 Task: Find directions from Seattle to Mount Rainier National Park in Washington.
Action: Mouse moved to (63, 60)
Screenshot: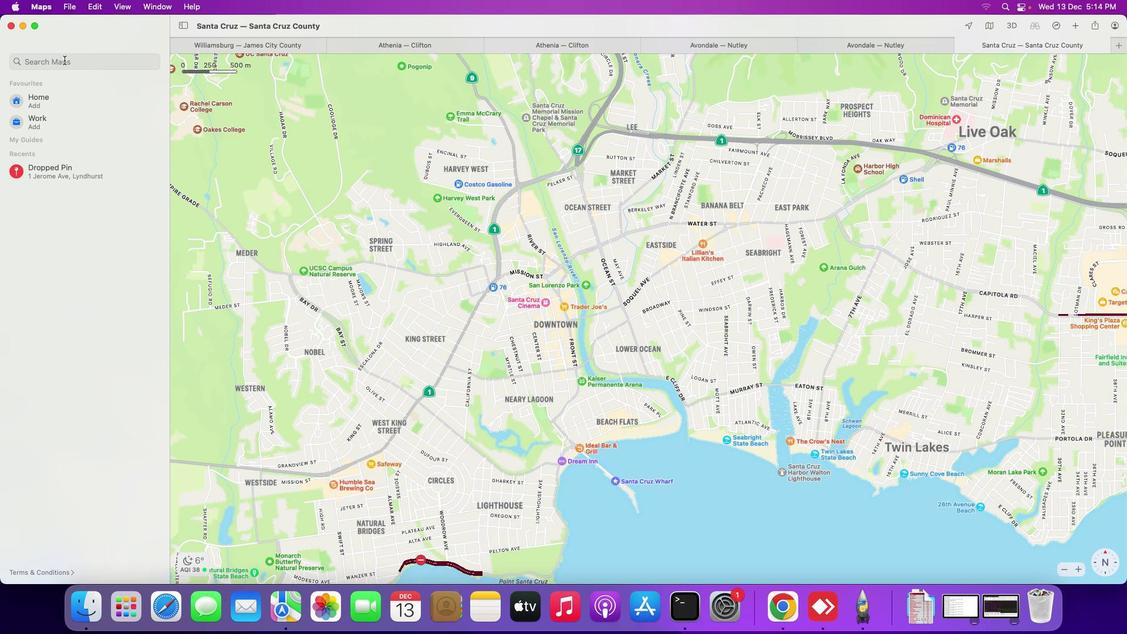 
Action: Mouse pressed left at (63, 60)
Screenshot: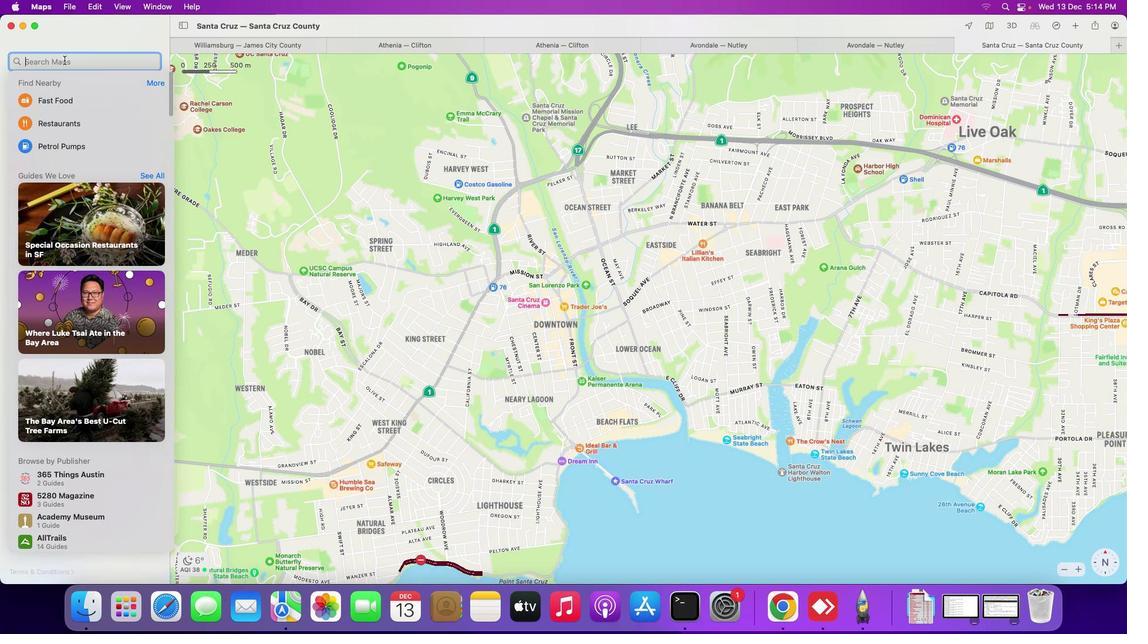 
Action: Mouse moved to (64, 60)
Screenshot: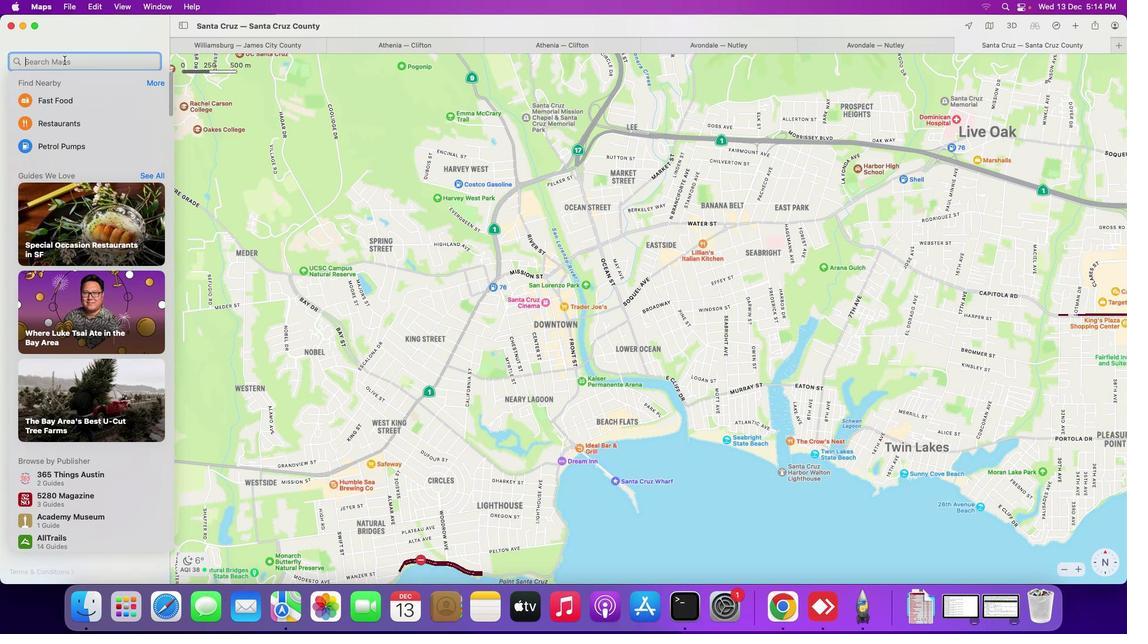 
Action: Key pressed Key.shift_r'S''e''a''t''t''l''e'Key.space't''o'Key.spaceKey.shift_r'M''o''u''n''t'Key.spaceKey.shift_r'R''a''i''n''i''e''r'Key.spaceKey.shift_r'N''a''t''i''o''n''a''l'Key.spaceKey.shift_r'P''a''r''k'Key.space'i''n'Key.spaceKey.shift_r'W''a''s''h''i''n''g''t''o''n'Key.enter
Screenshot: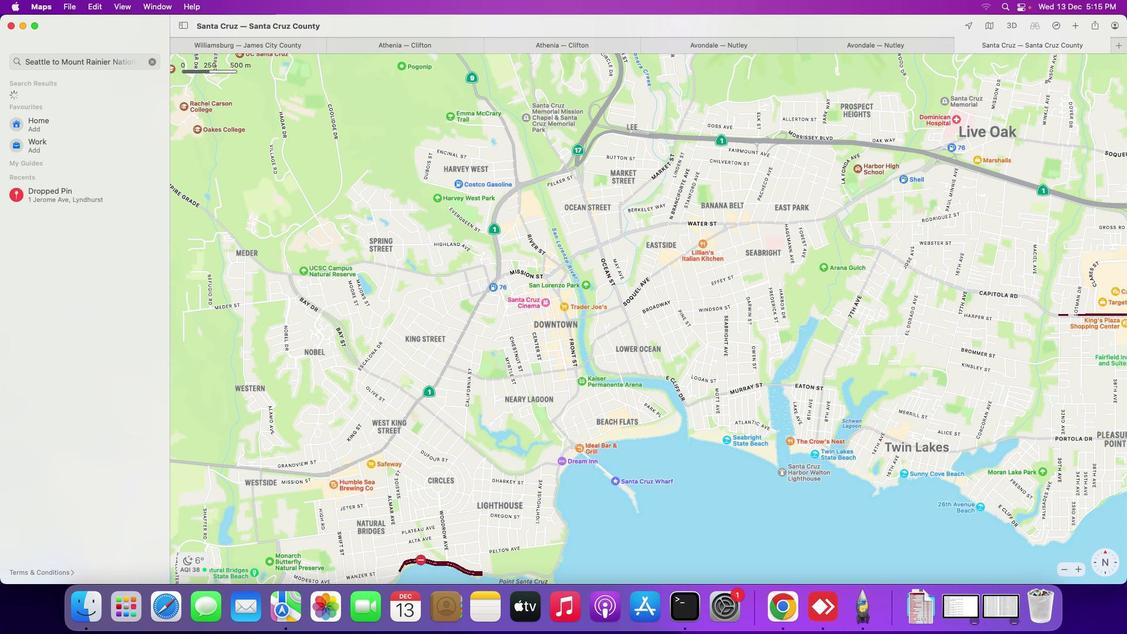 
Action: Mouse moved to (810, 318)
Screenshot: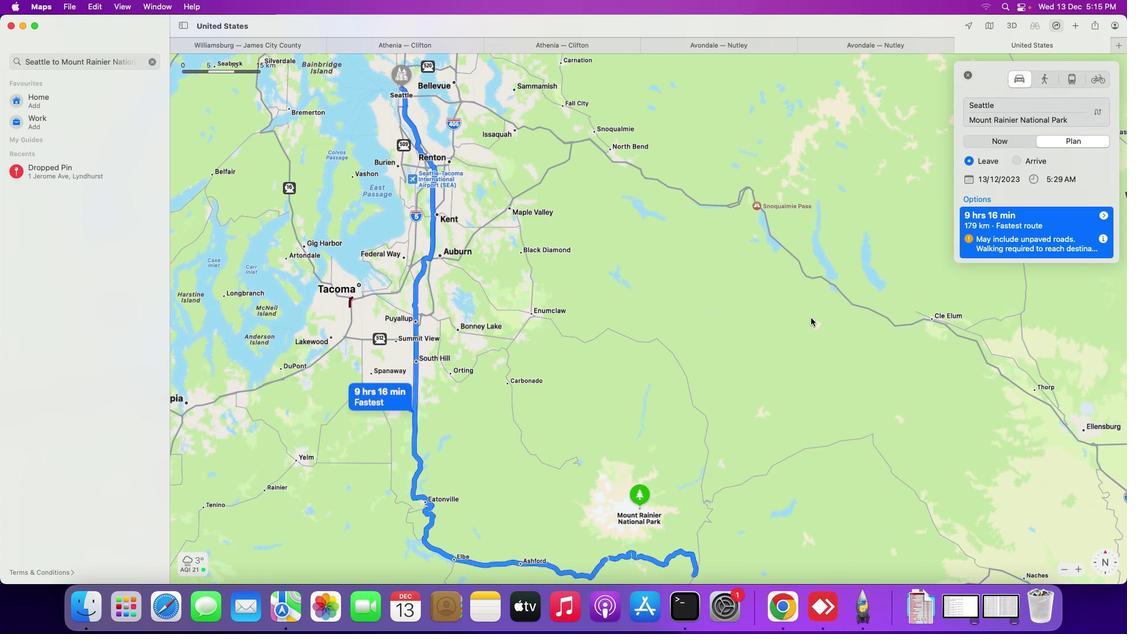 
Action: Mouse scrolled (810, 318) with delta (0, 0)
Screenshot: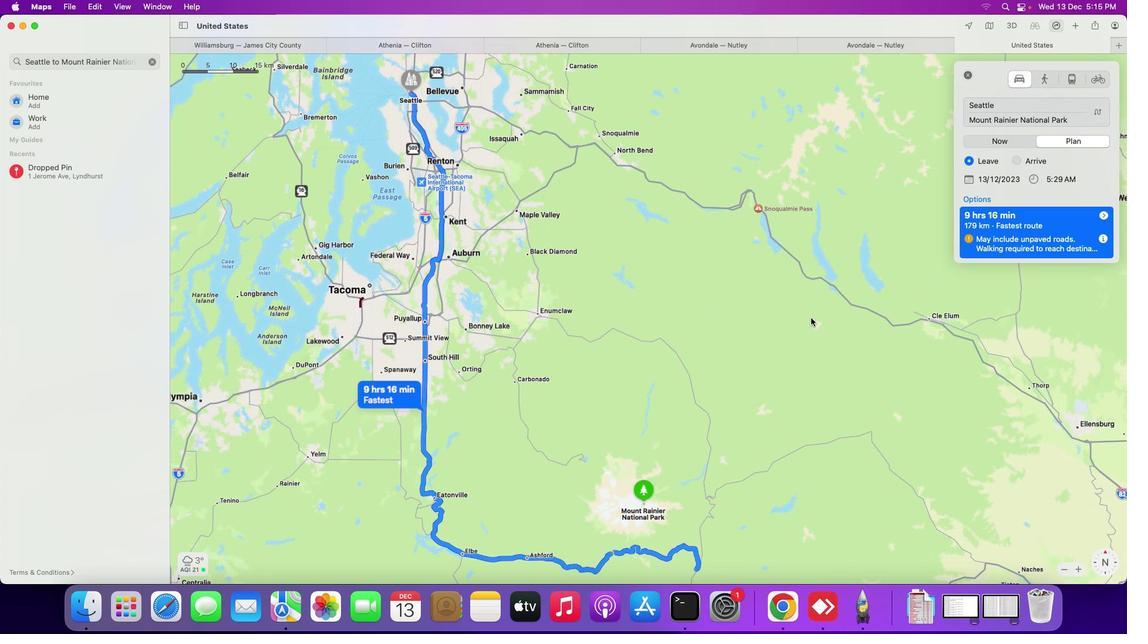 
Action: Mouse scrolled (810, 318) with delta (0, 0)
Screenshot: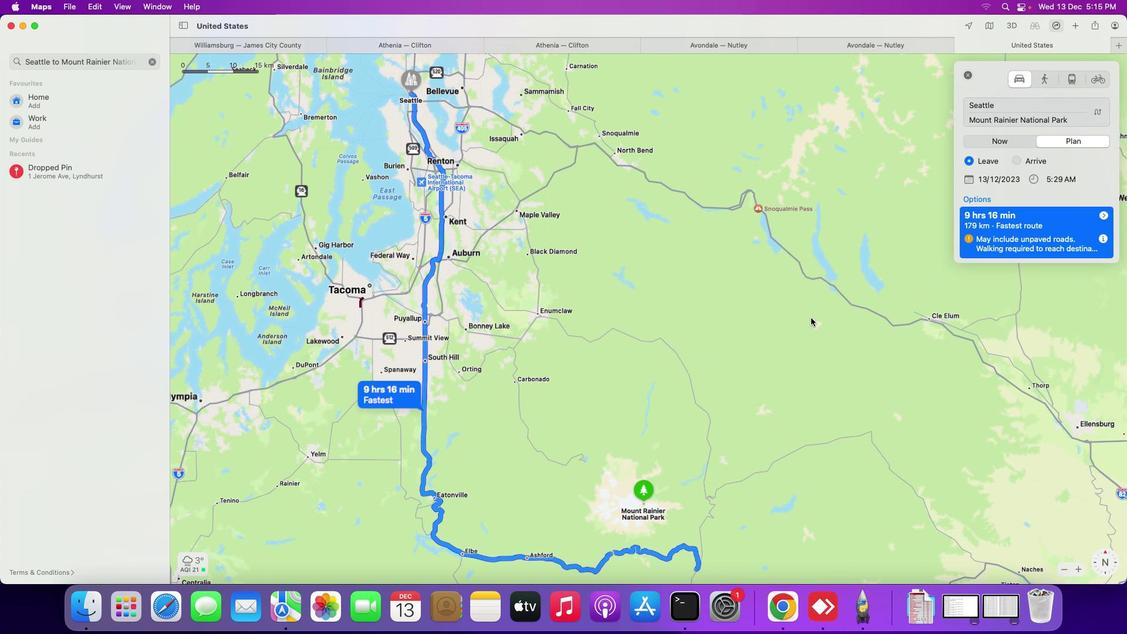 
Action: Mouse scrolled (810, 318) with delta (0, 0)
Screenshot: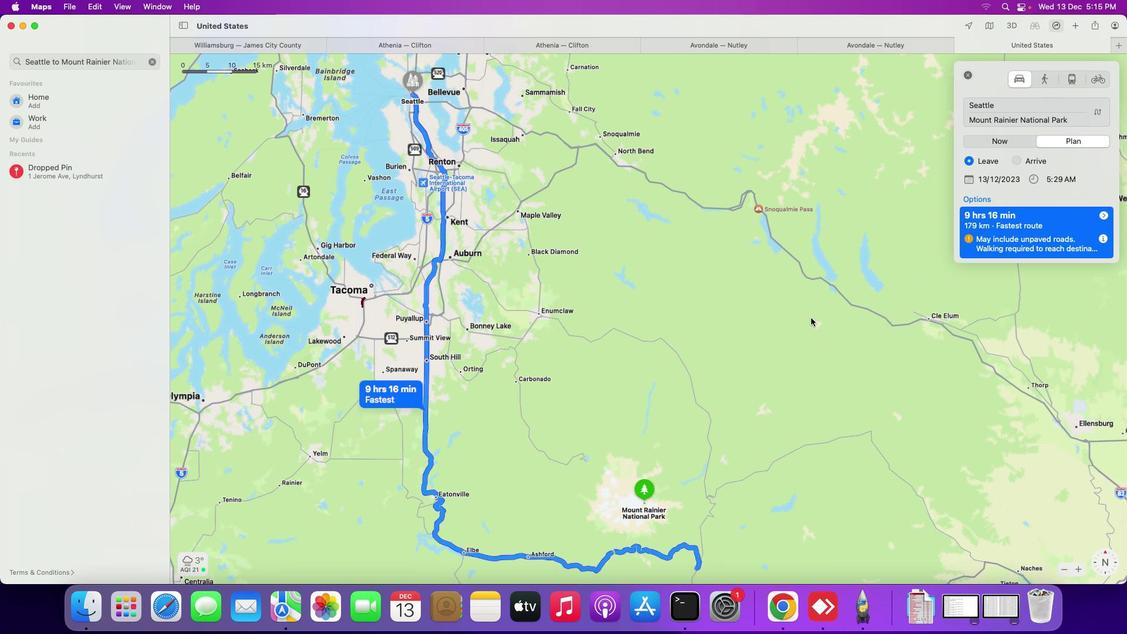 
Action: Mouse scrolled (810, 318) with delta (0, 0)
Screenshot: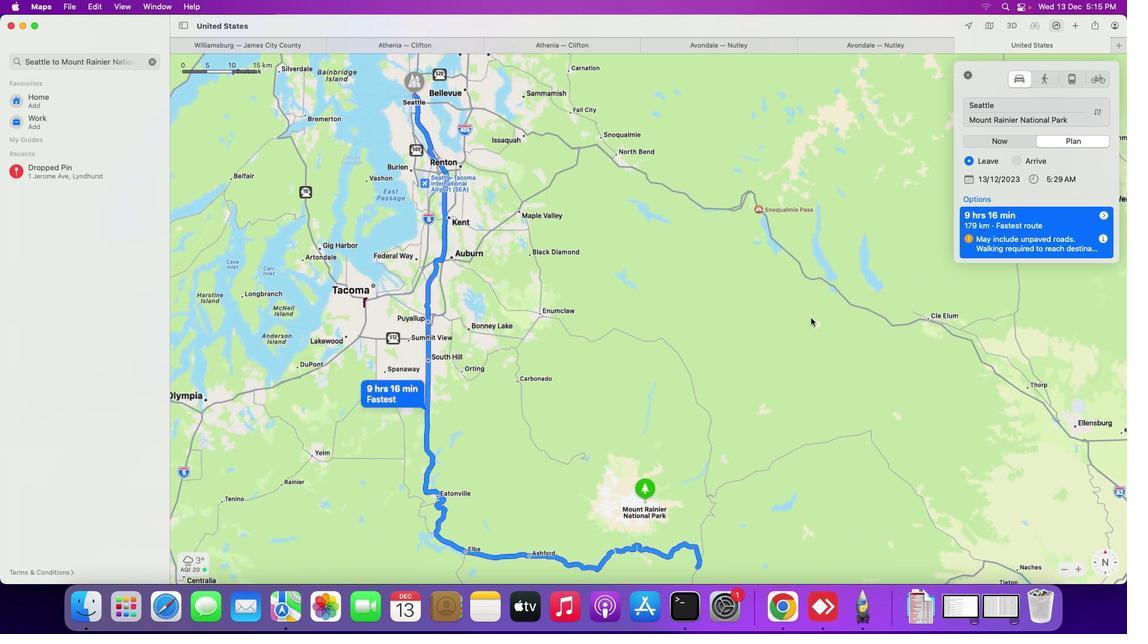 
Action: Mouse scrolled (810, 318) with delta (0, 0)
Screenshot: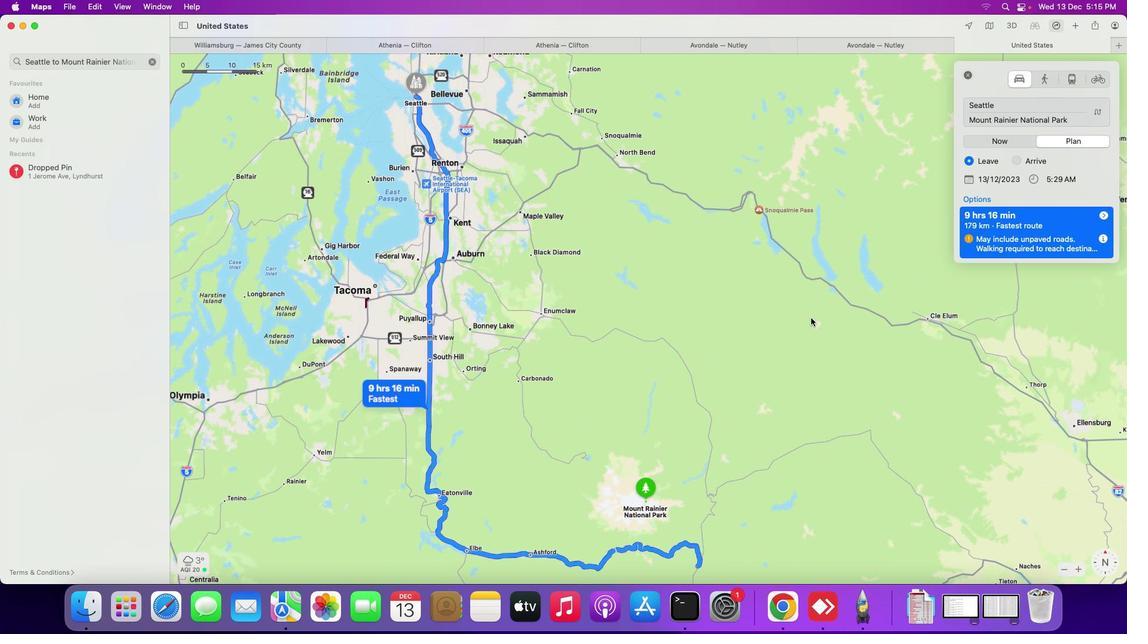 
Action: Mouse scrolled (810, 318) with delta (0, 0)
Screenshot: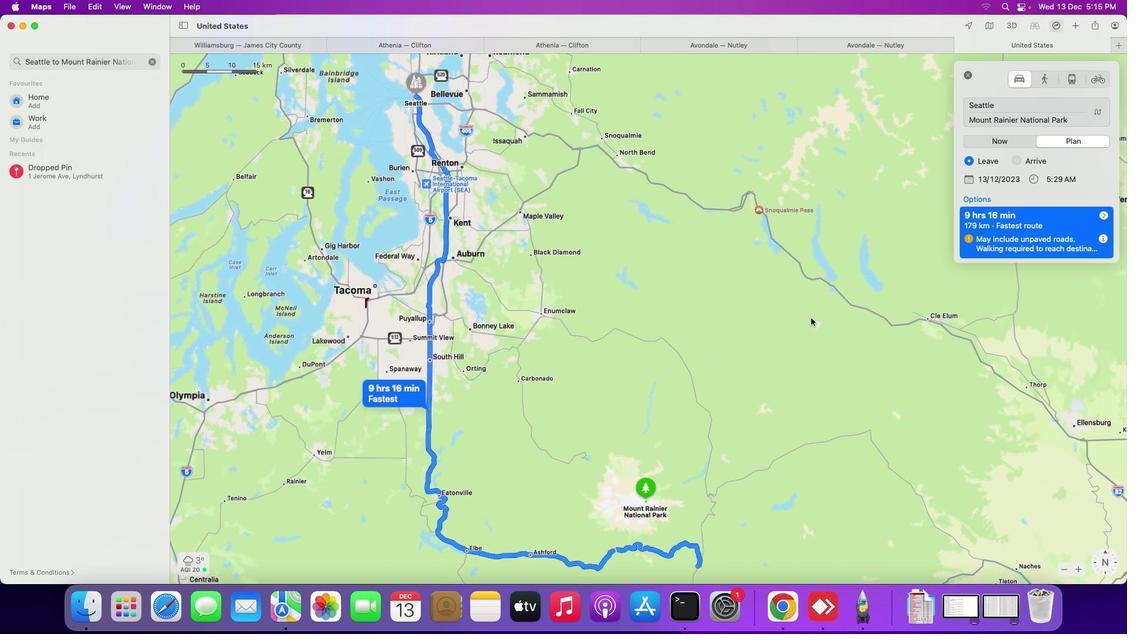
Action: Mouse scrolled (810, 318) with delta (0, 0)
Screenshot: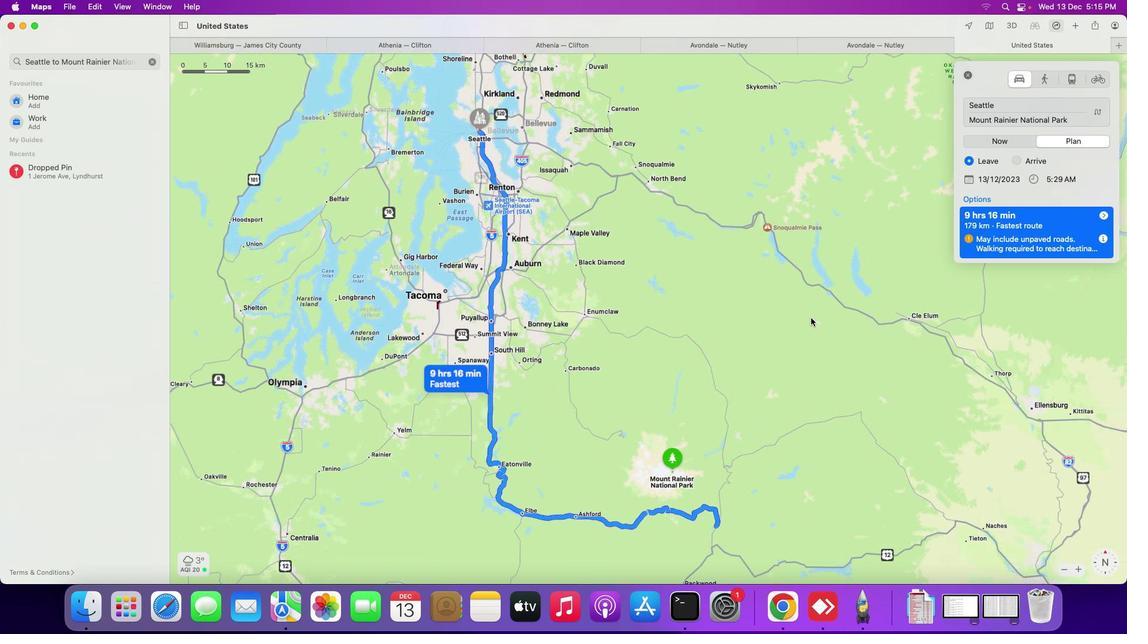 
Action: Mouse scrolled (810, 318) with delta (0, 0)
Screenshot: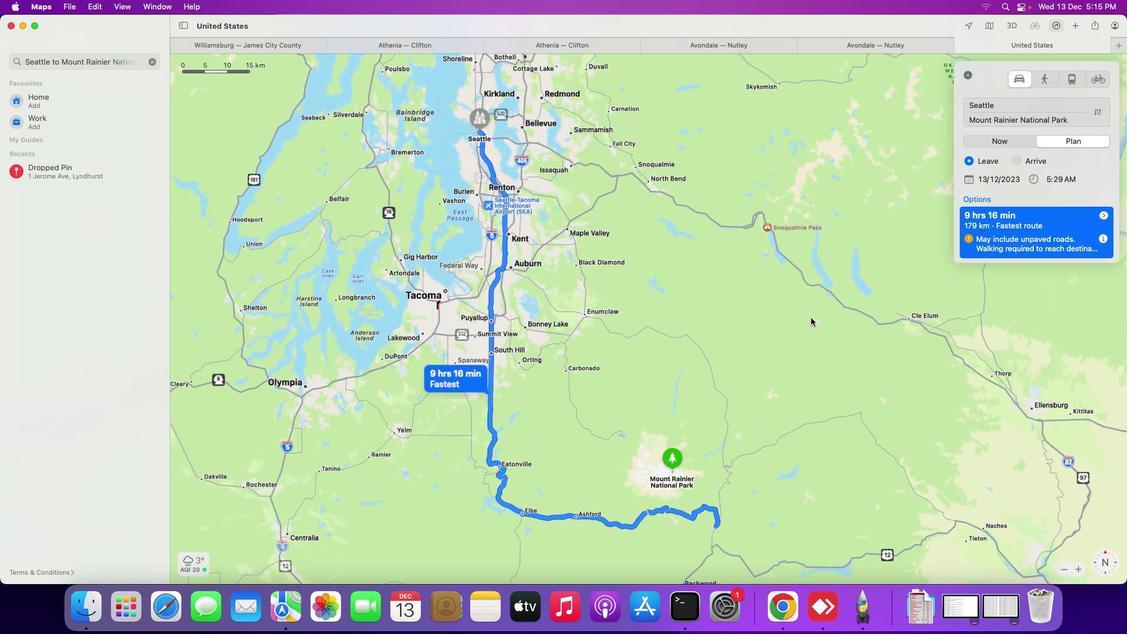 
Action: Mouse scrolled (810, 318) with delta (0, 0)
Screenshot: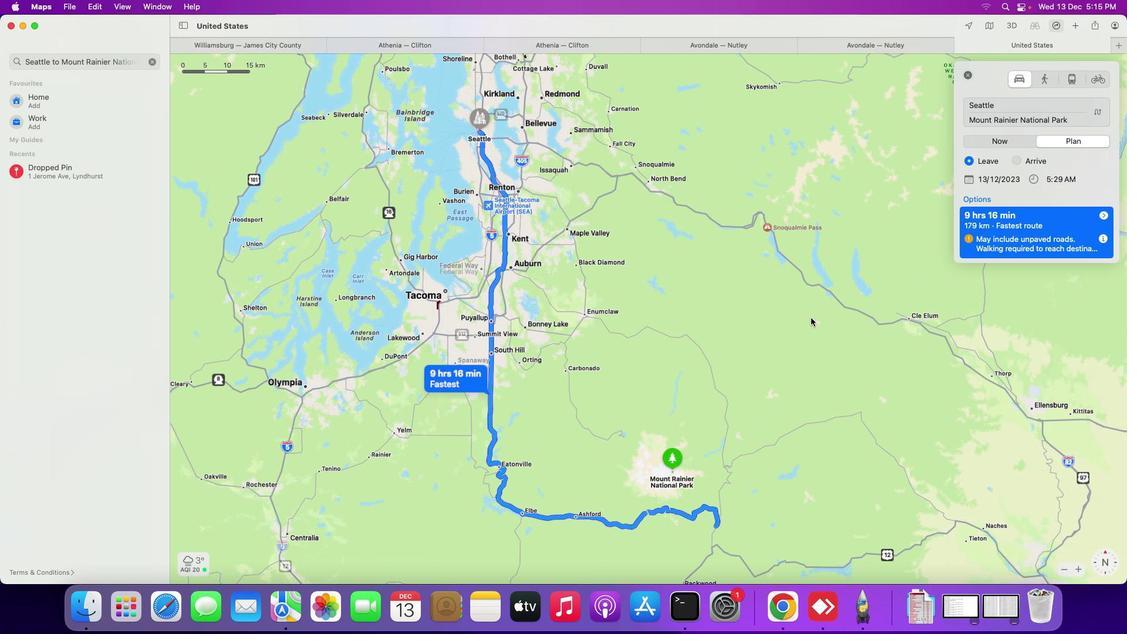 
Action: Mouse scrolled (810, 318) with delta (0, 0)
Screenshot: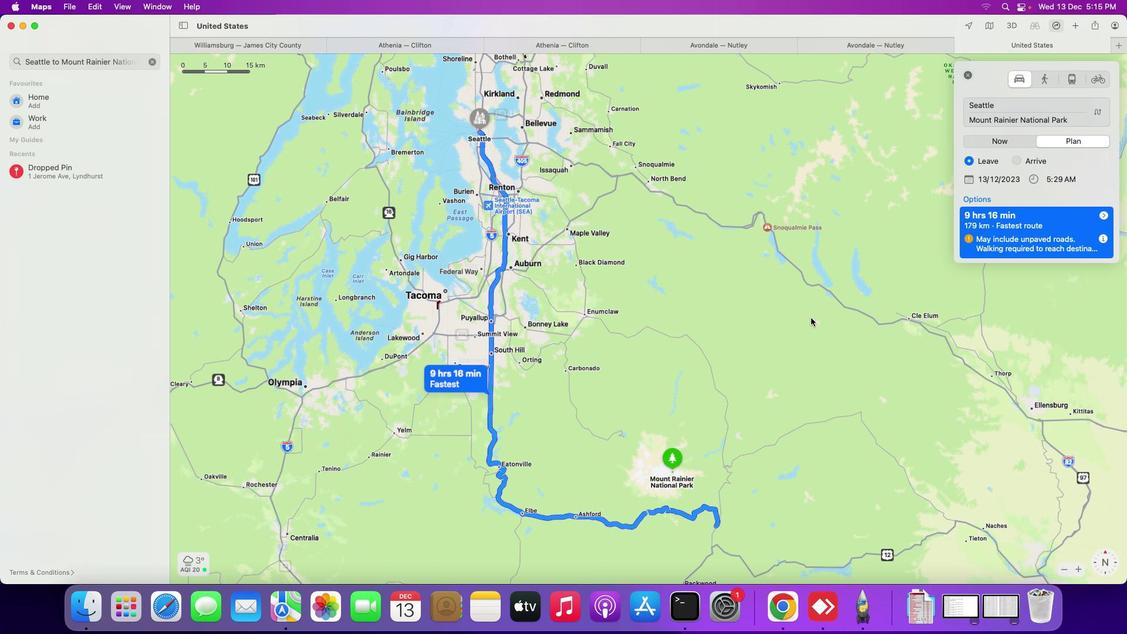
Action: Mouse moved to (1044, 79)
Screenshot: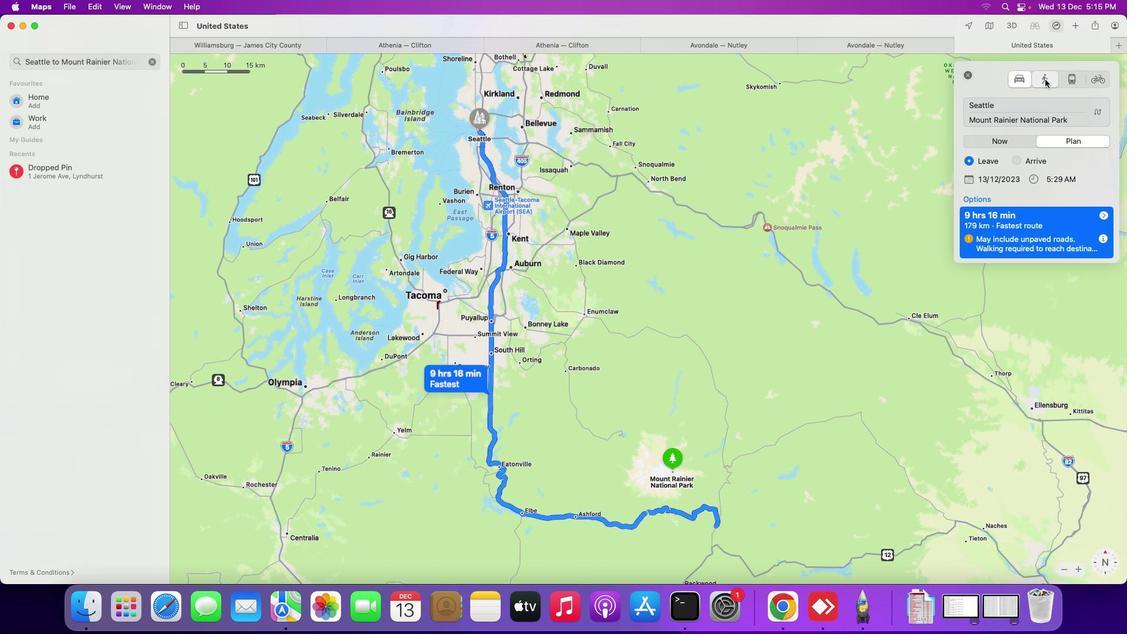 
Action: Mouse pressed left at (1044, 79)
Screenshot: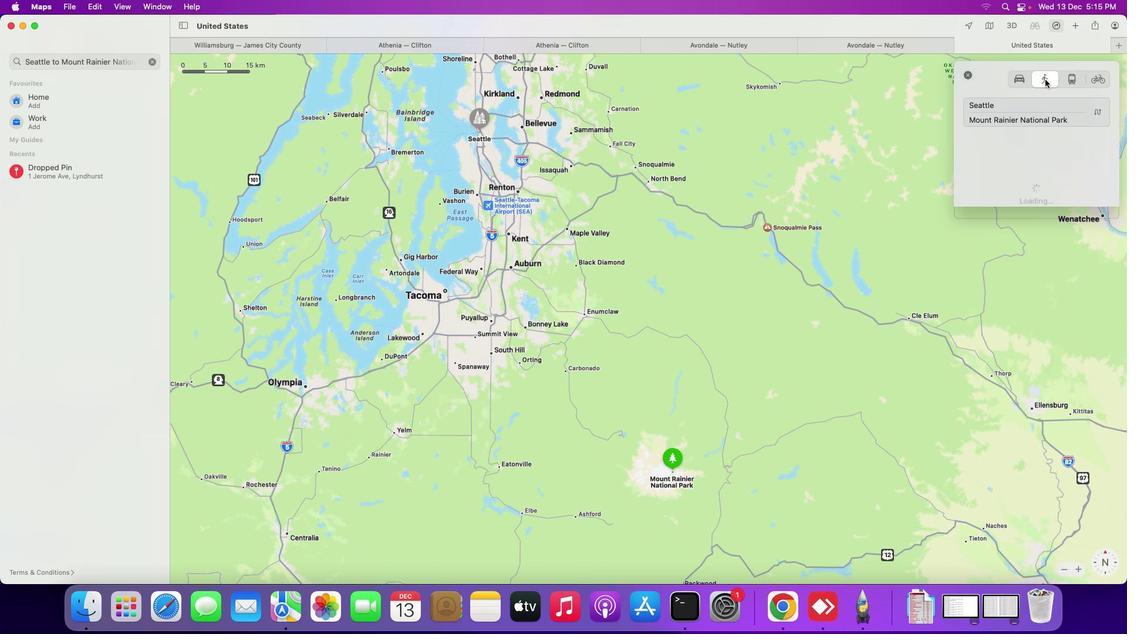 
Action: Mouse moved to (780, 249)
Screenshot: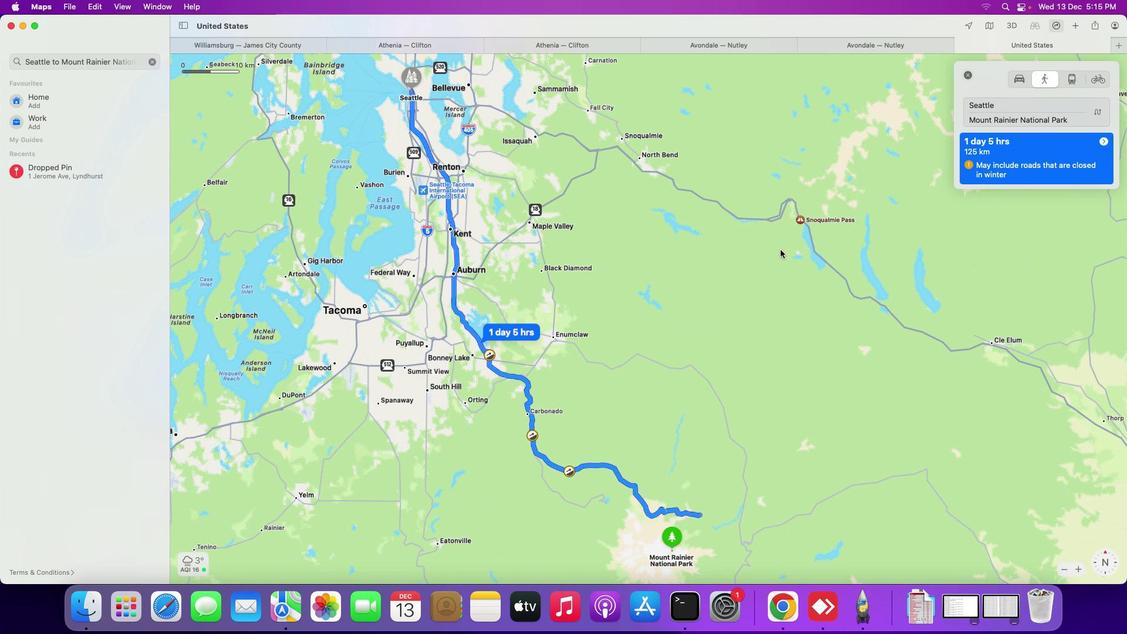 
Action: Mouse scrolled (780, 249) with delta (0, 0)
Screenshot: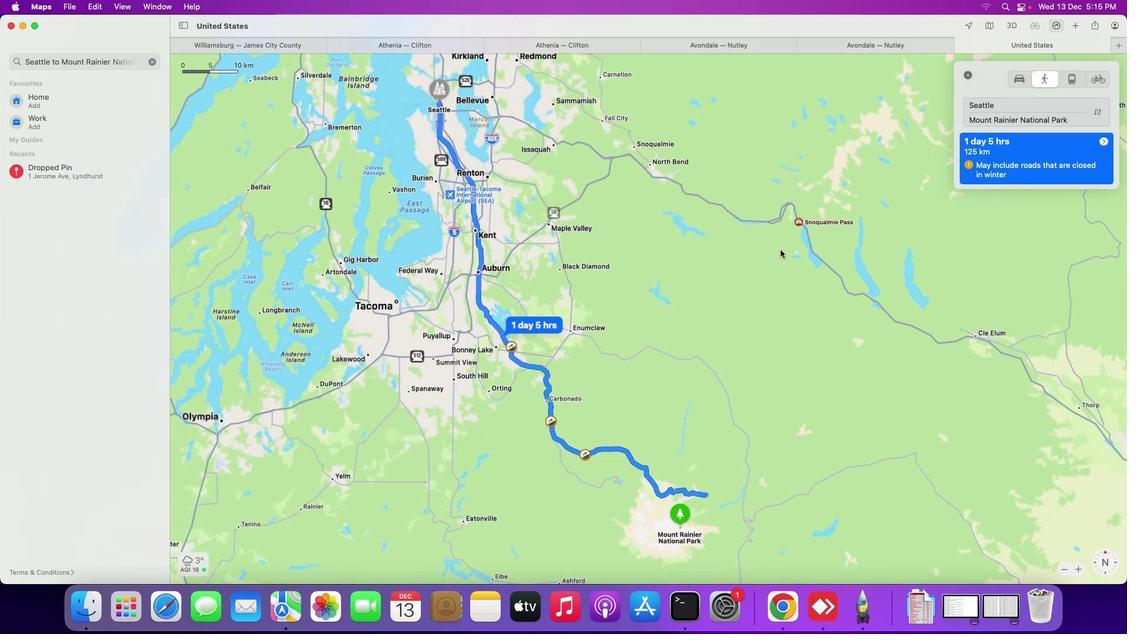 
Action: Mouse scrolled (780, 249) with delta (0, 0)
Screenshot: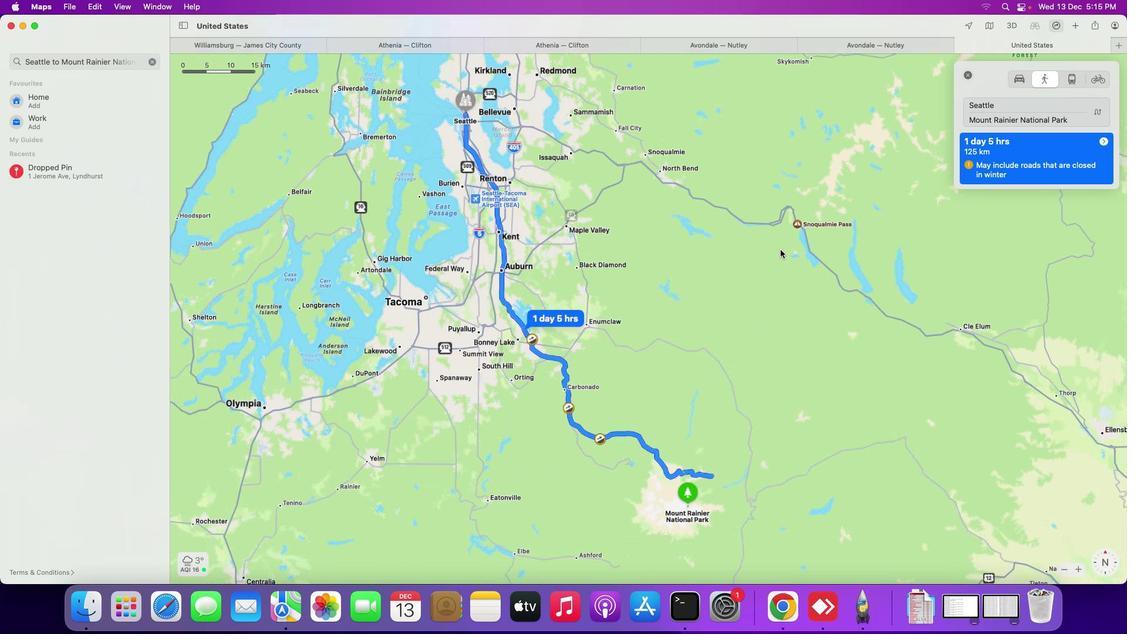 
Action: Mouse scrolled (780, 249) with delta (0, 0)
Screenshot: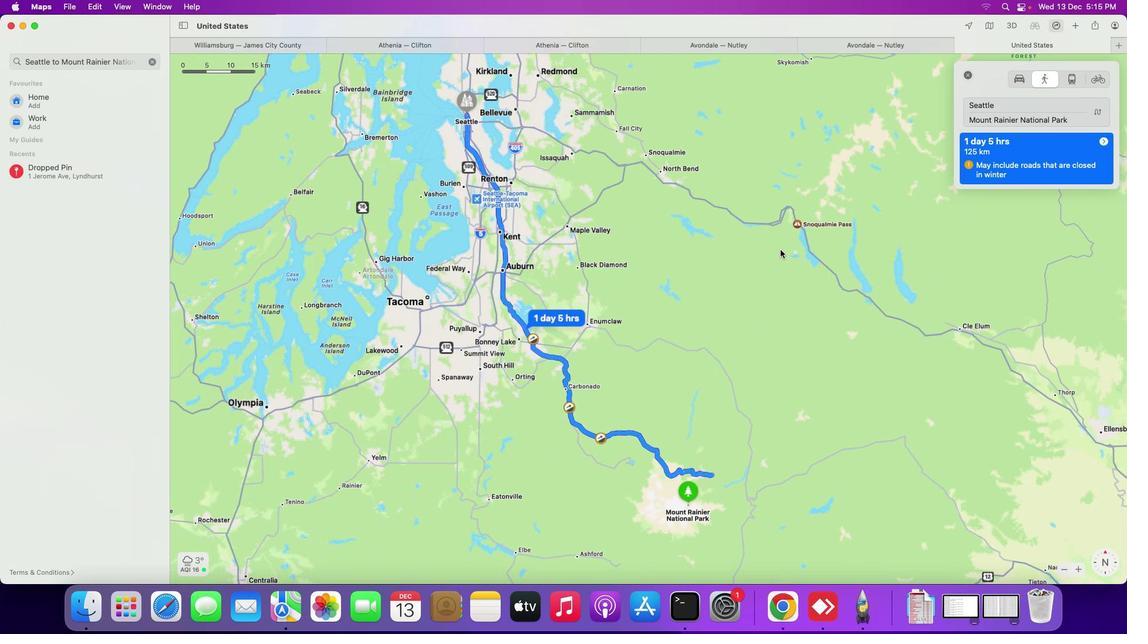 
Action: Mouse scrolled (780, 249) with delta (0, 0)
Screenshot: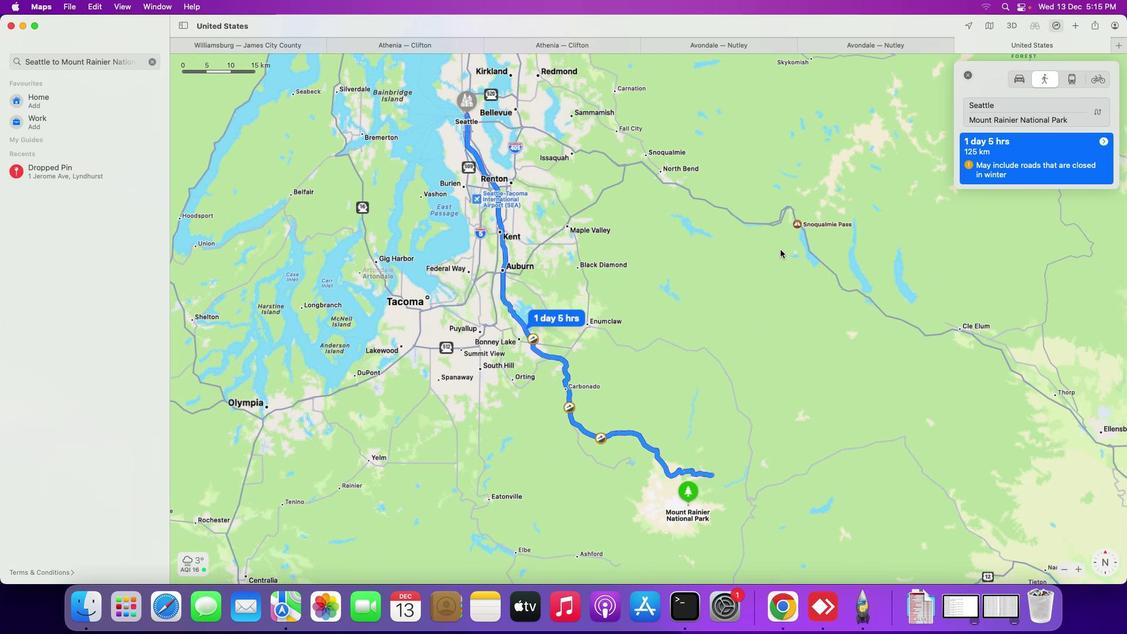 
Action: Mouse scrolled (780, 249) with delta (0, 0)
Screenshot: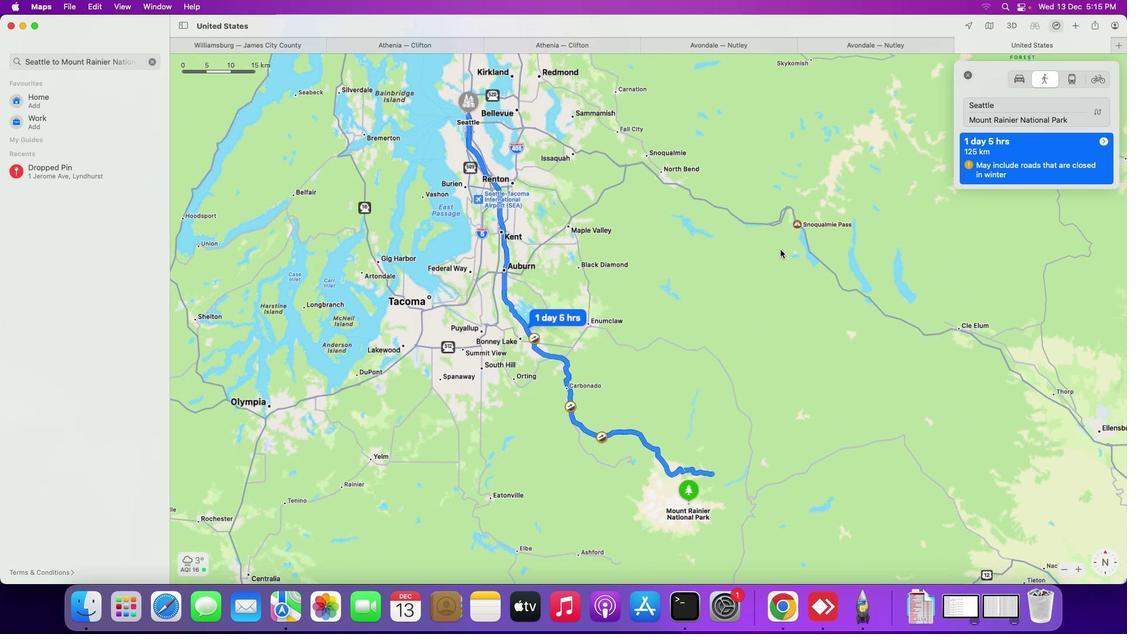 
Action: Mouse scrolled (780, 249) with delta (0, 0)
Screenshot: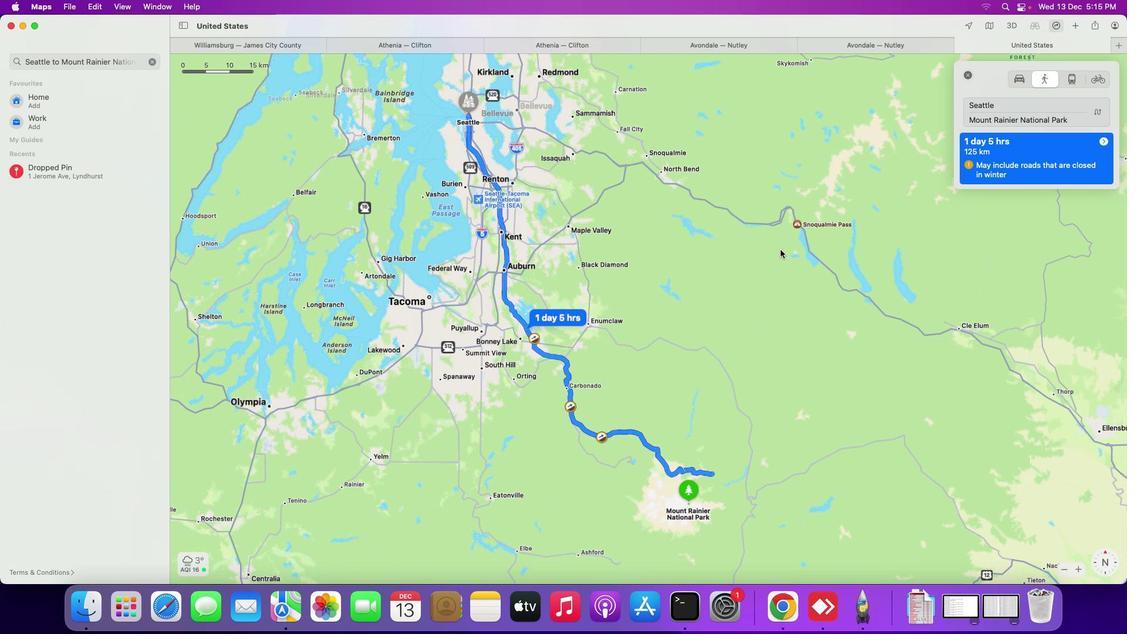 
Action: Mouse scrolled (780, 249) with delta (0, 0)
Screenshot: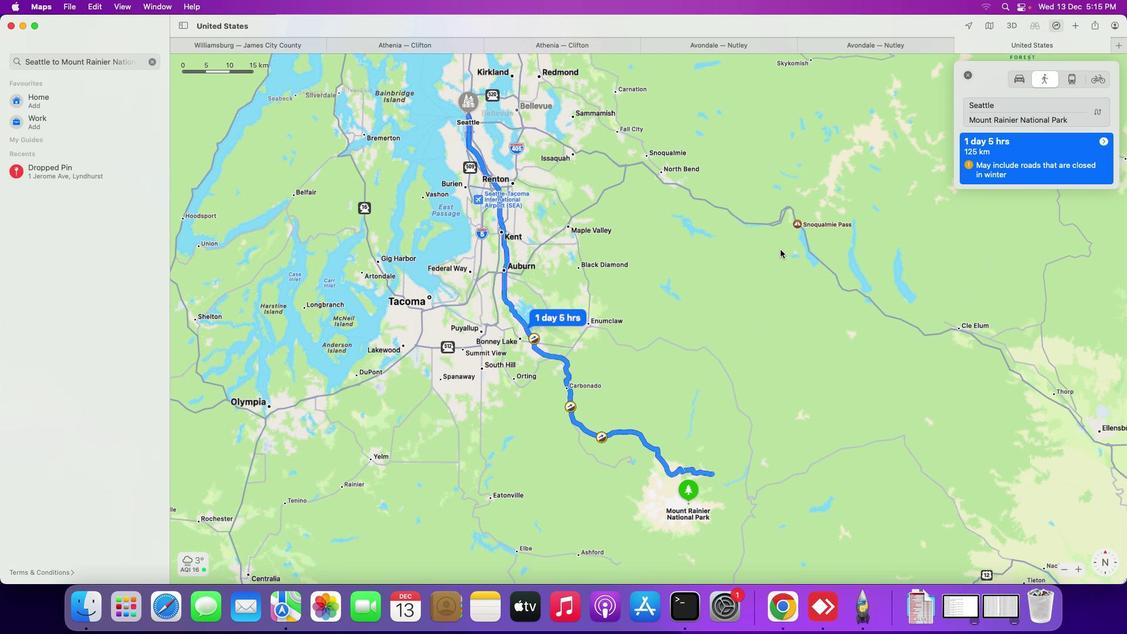 
Action: Mouse moved to (1072, 77)
Screenshot: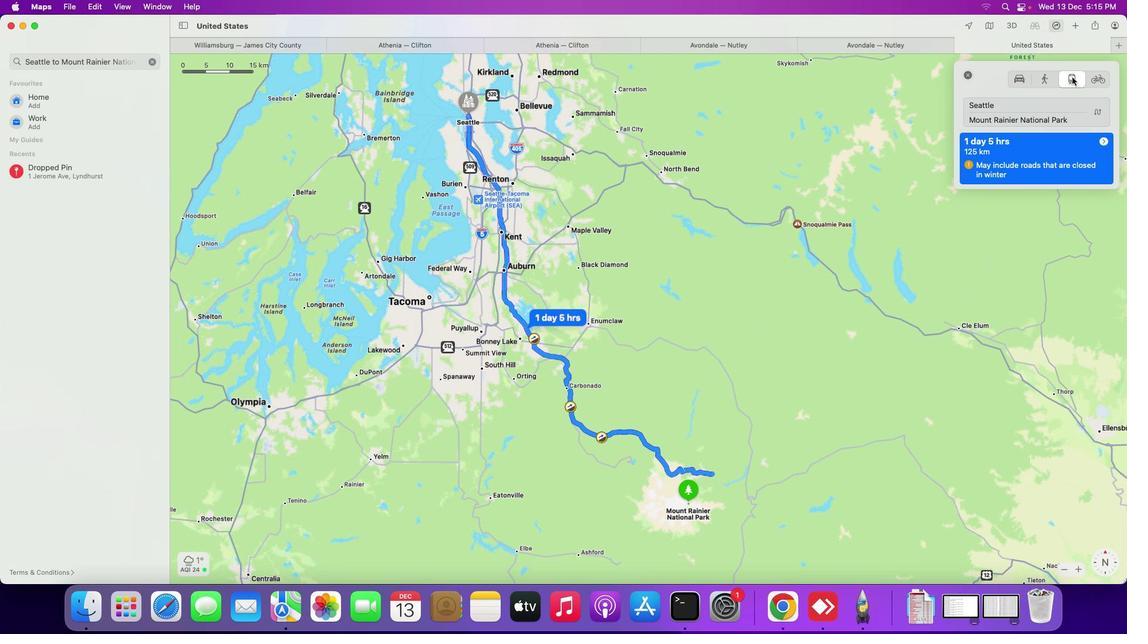 
Action: Mouse pressed left at (1072, 77)
Screenshot: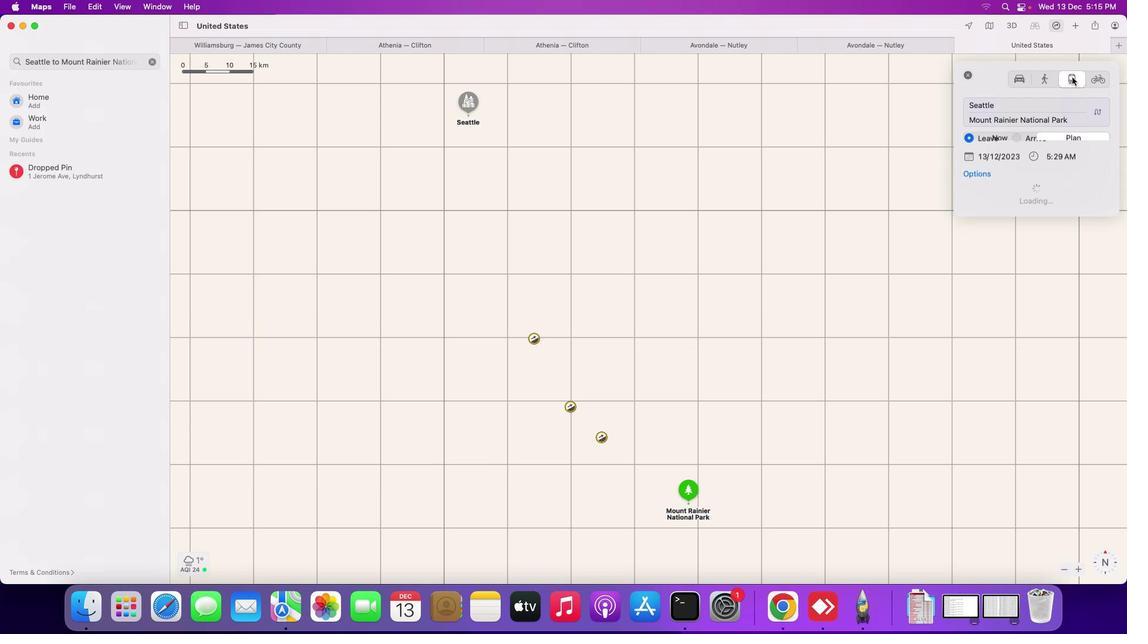 
Action: Mouse moved to (1091, 77)
Screenshot: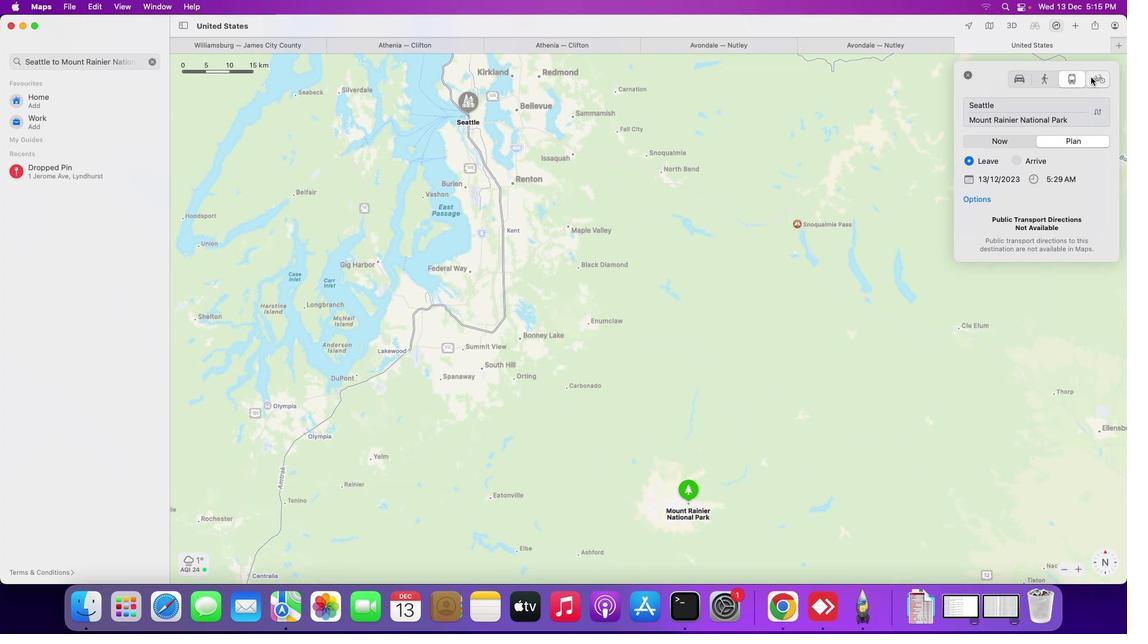 
Action: Mouse pressed left at (1091, 77)
Screenshot: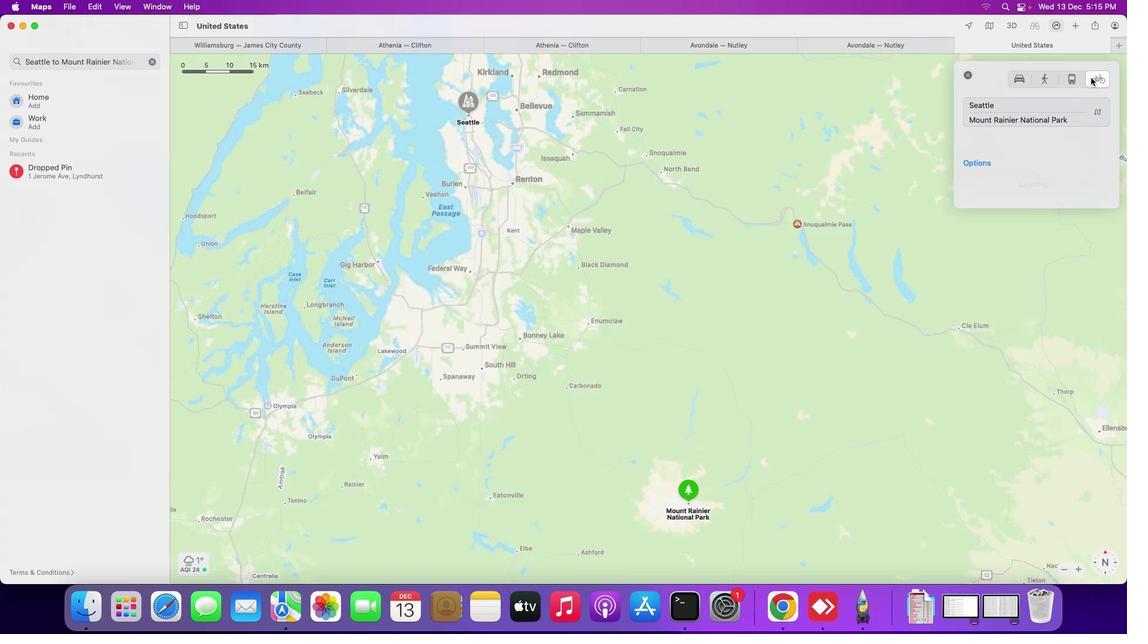 
Action: Mouse moved to (743, 327)
Screenshot: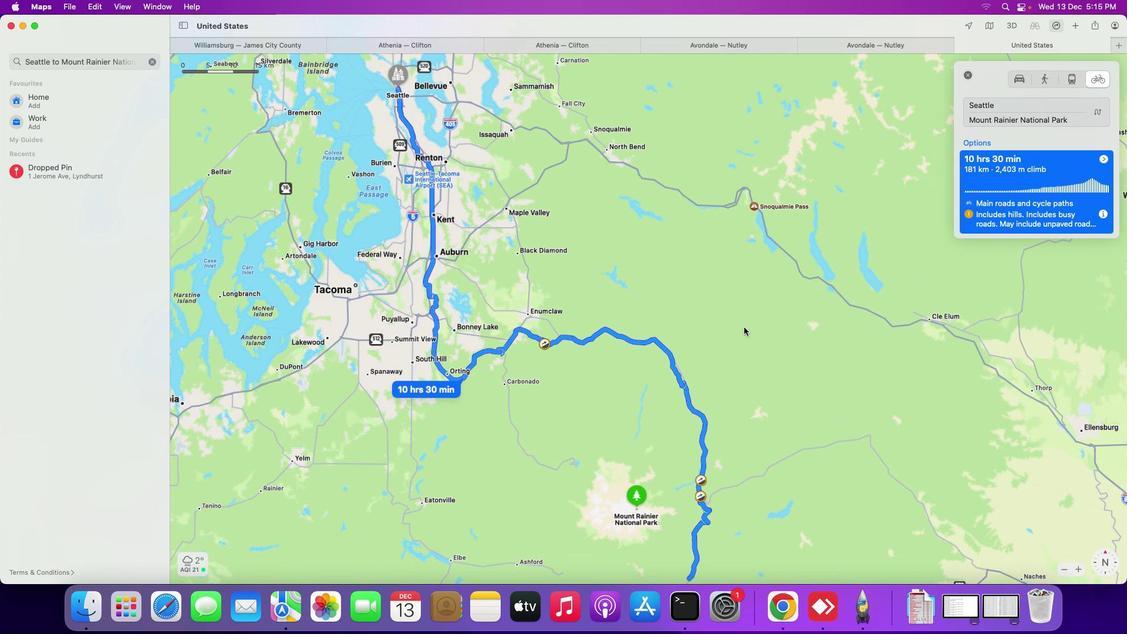 
Action: Mouse scrolled (743, 327) with delta (0, 0)
Screenshot: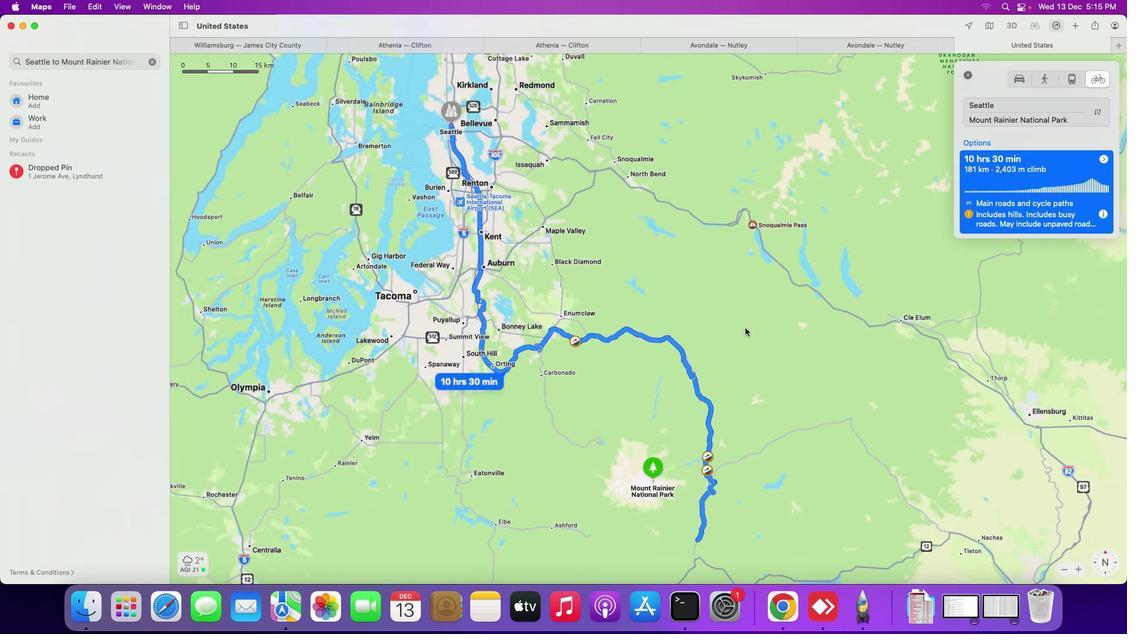 
Action: Mouse scrolled (743, 327) with delta (0, 0)
Screenshot: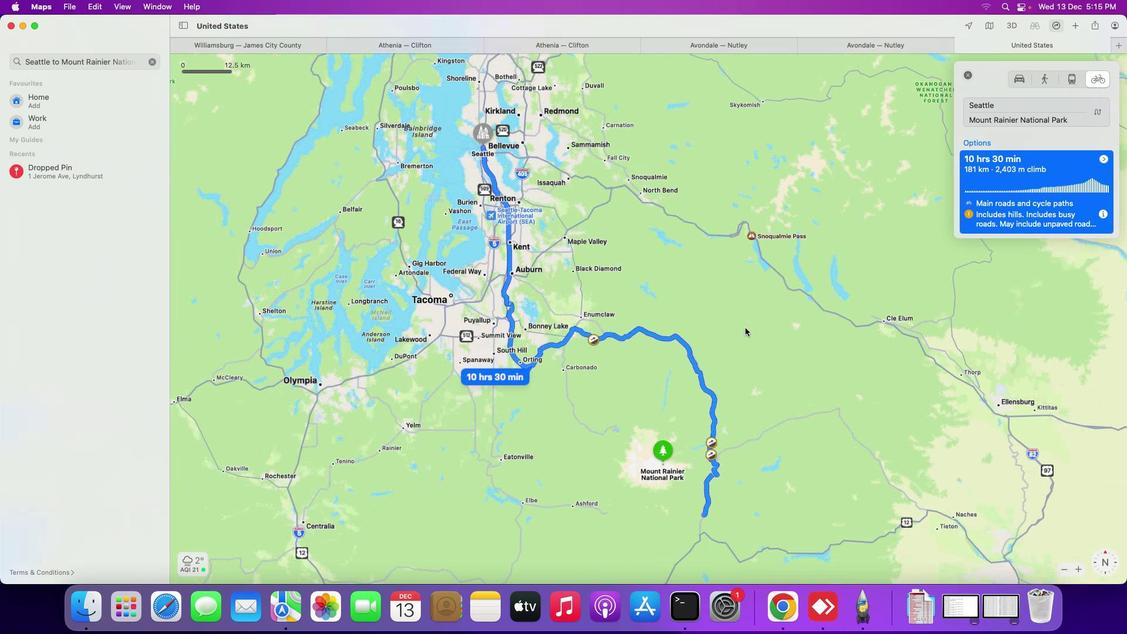 
Action: Mouse moved to (743, 327)
Screenshot: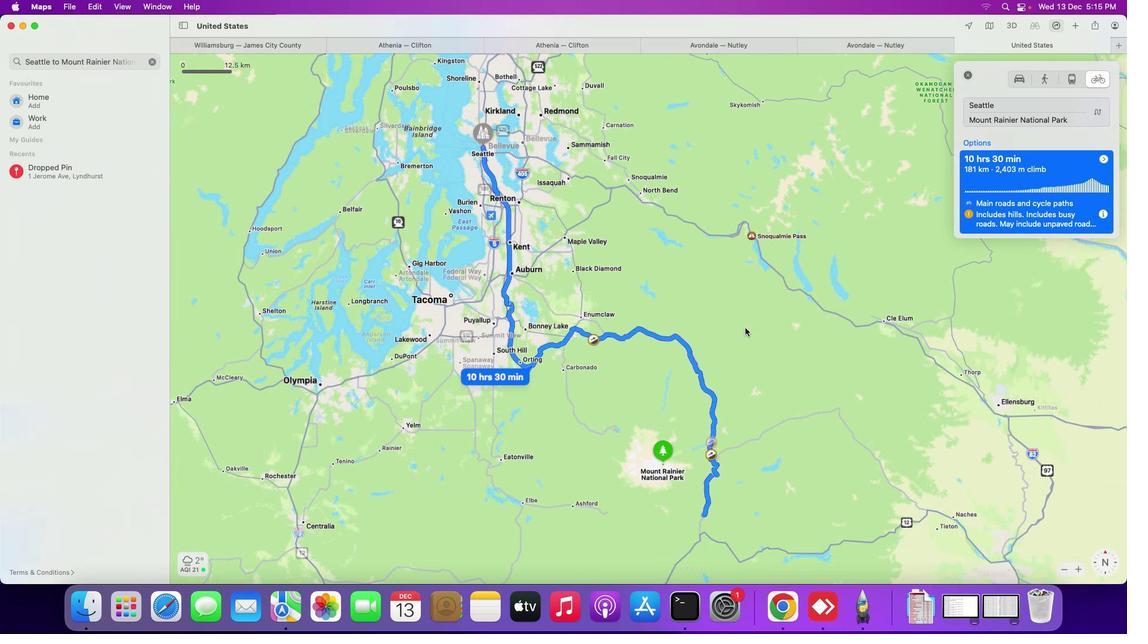 
Action: Mouse scrolled (743, 327) with delta (0, 0)
Screenshot: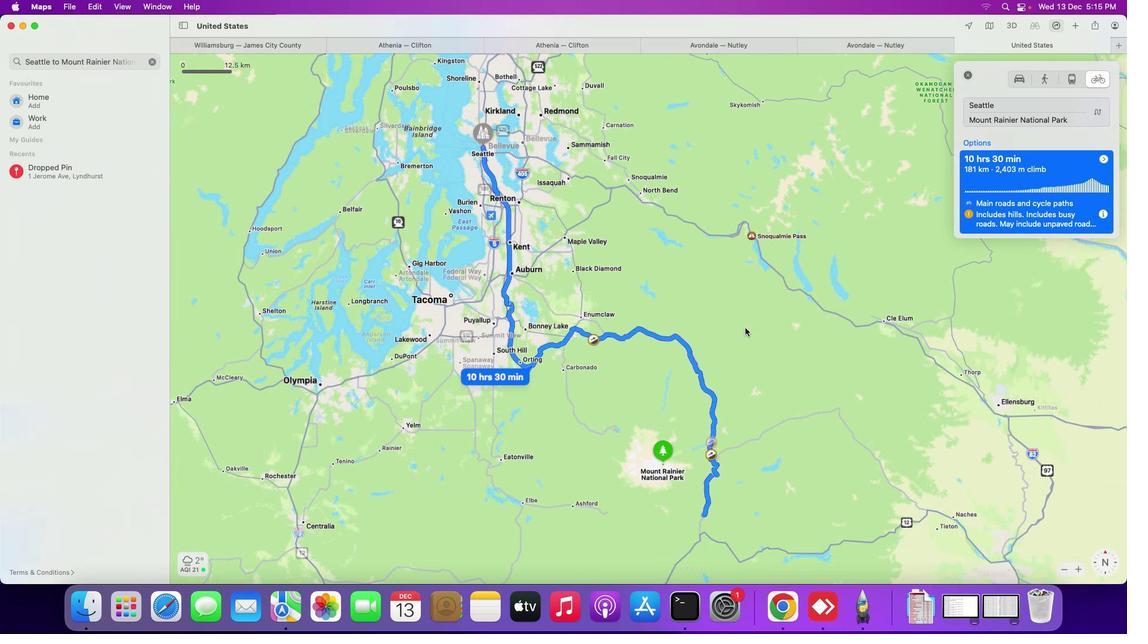 
Action: Mouse moved to (744, 327)
Screenshot: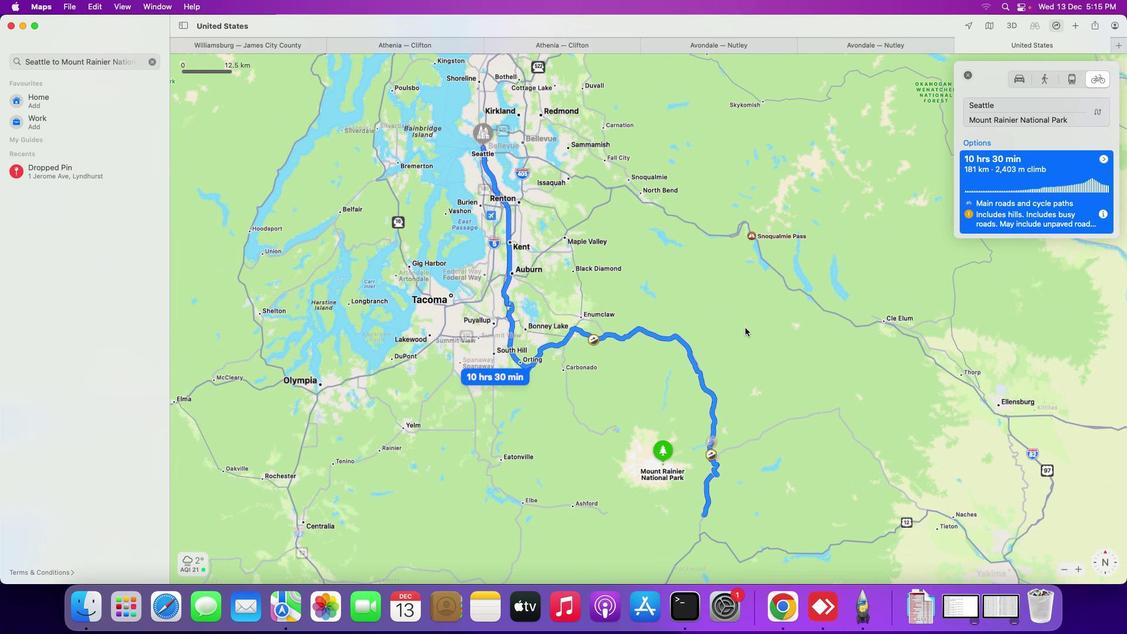 
Action: Mouse scrolled (744, 327) with delta (0, -1)
Screenshot: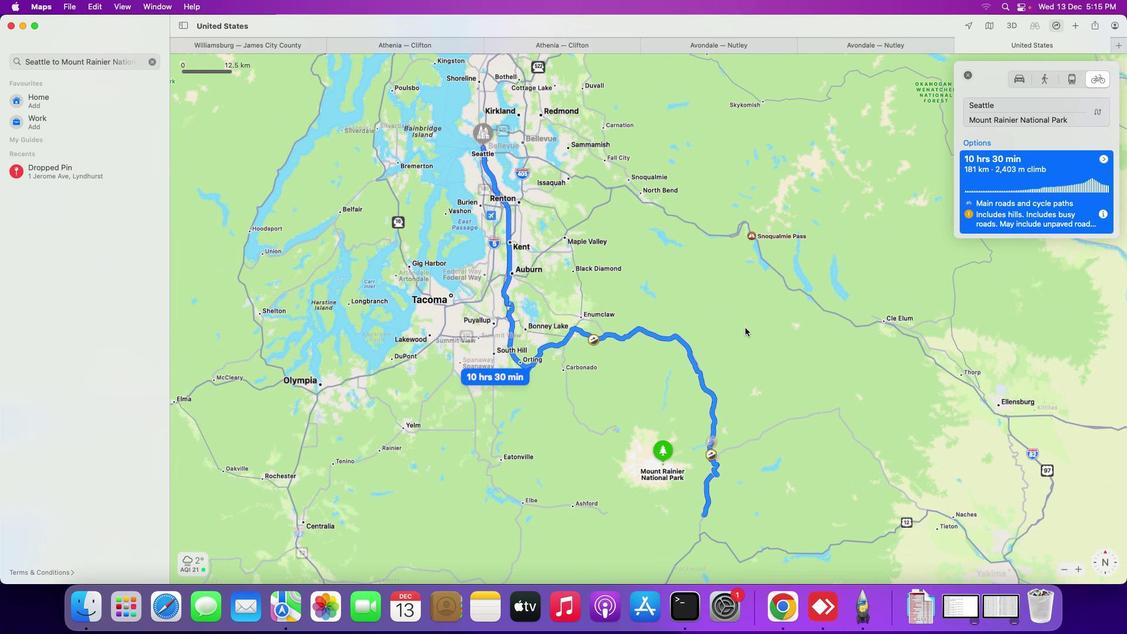 
Action: Mouse moved to (745, 327)
Screenshot: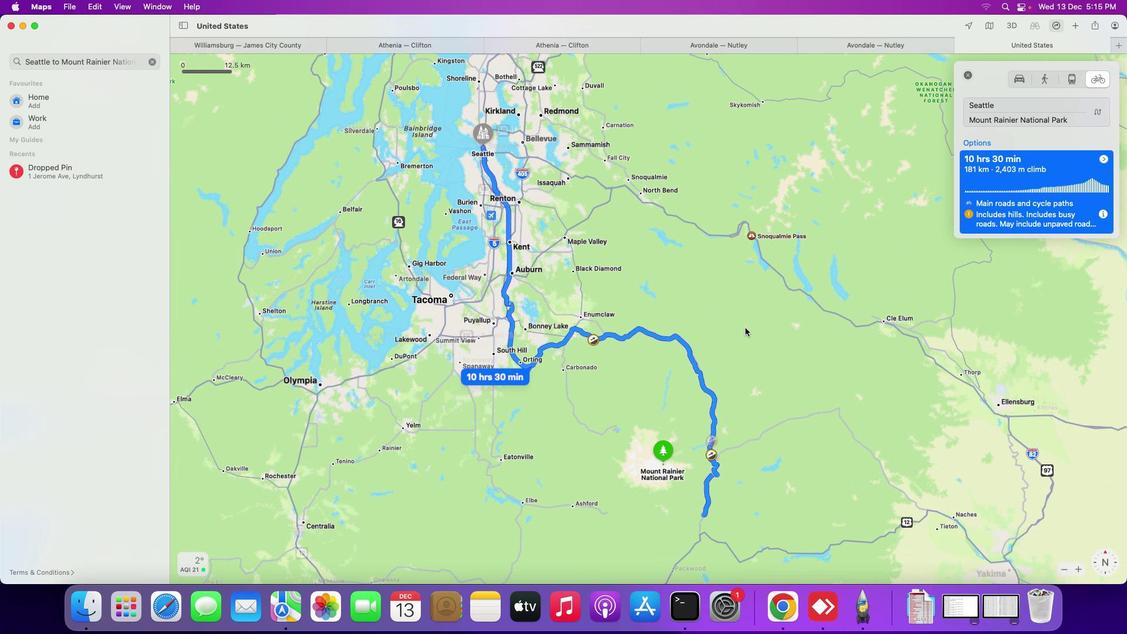 
Action: Mouse scrolled (745, 327) with delta (0, -1)
Screenshot: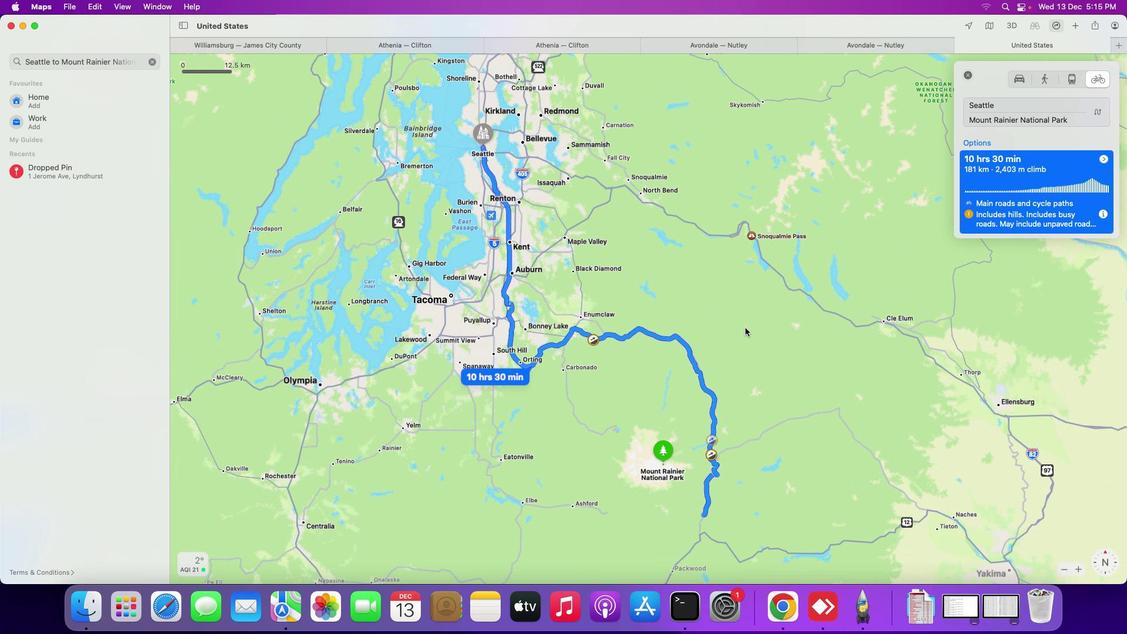 
Action: Mouse moved to (746, 327)
Screenshot: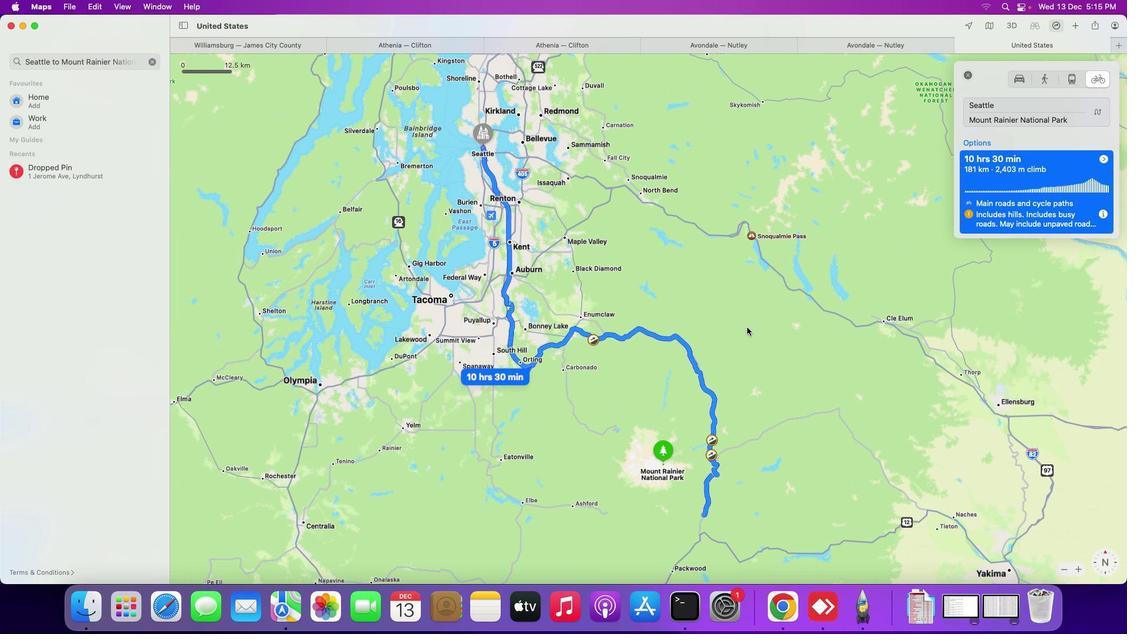 
